 Task: Add The Butcher Shop Spicy Andouille Sausage to the cart.
Action: Mouse moved to (22, 335)
Screenshot: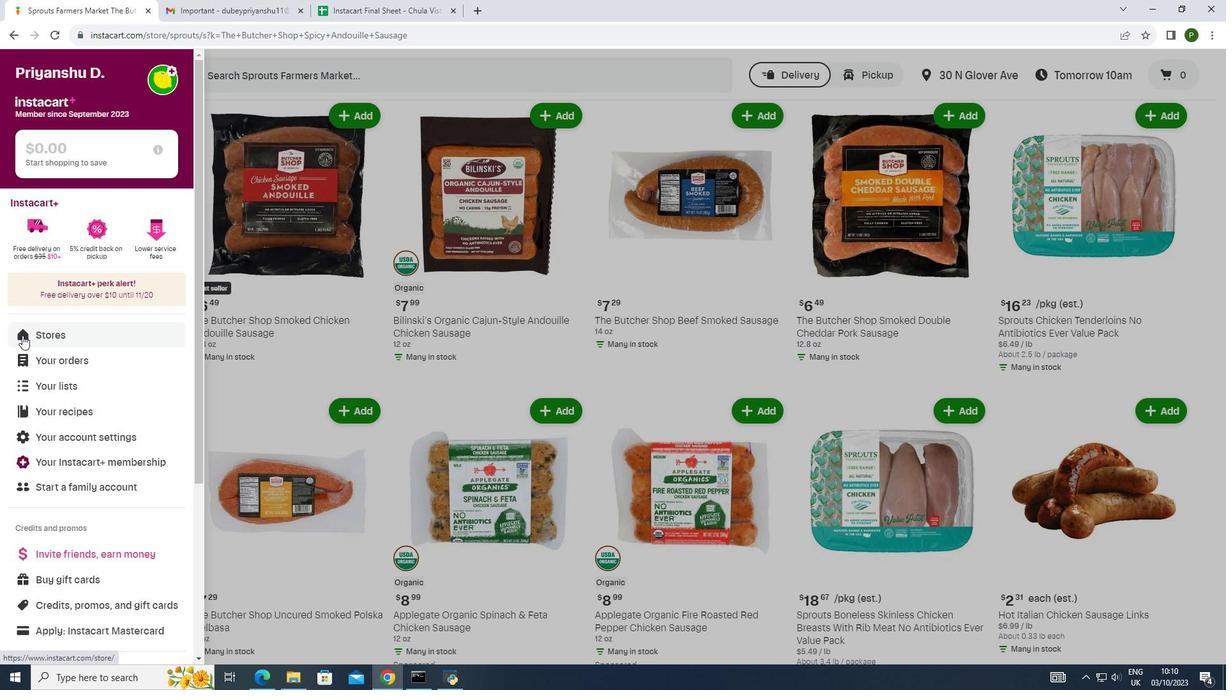 
Action: Mouse pressed left at (22, 335)
Screenshot: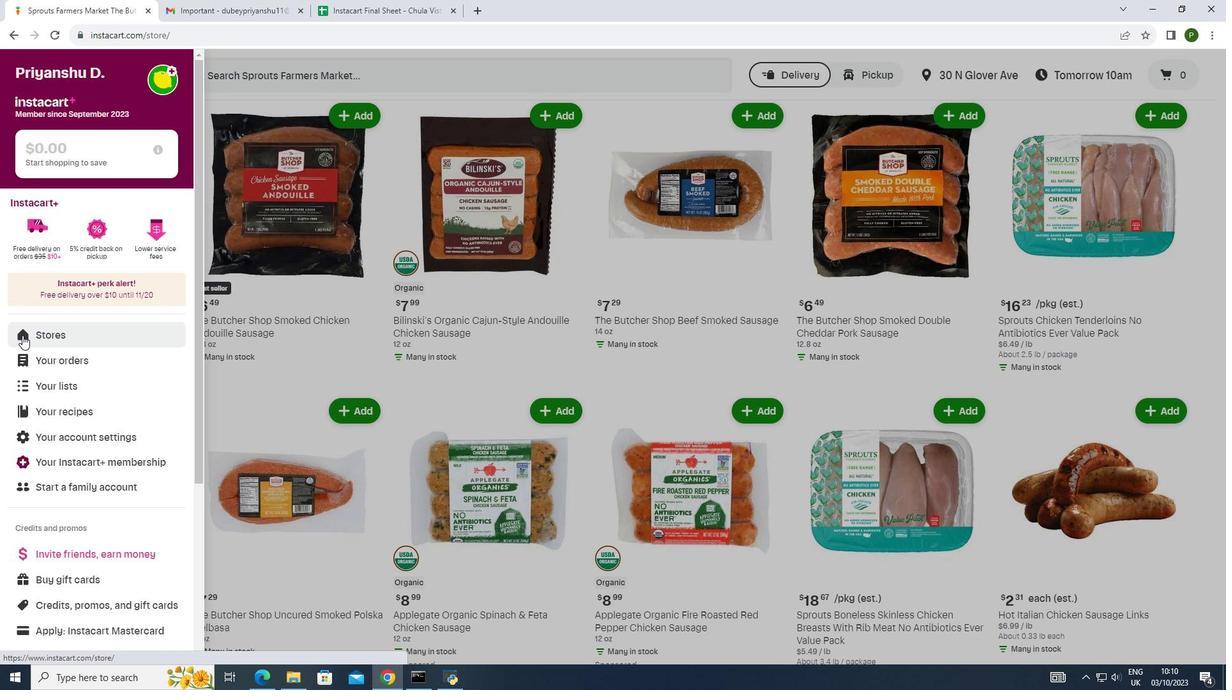 
Action: Mouse moved to (285, 116)
Screenshot: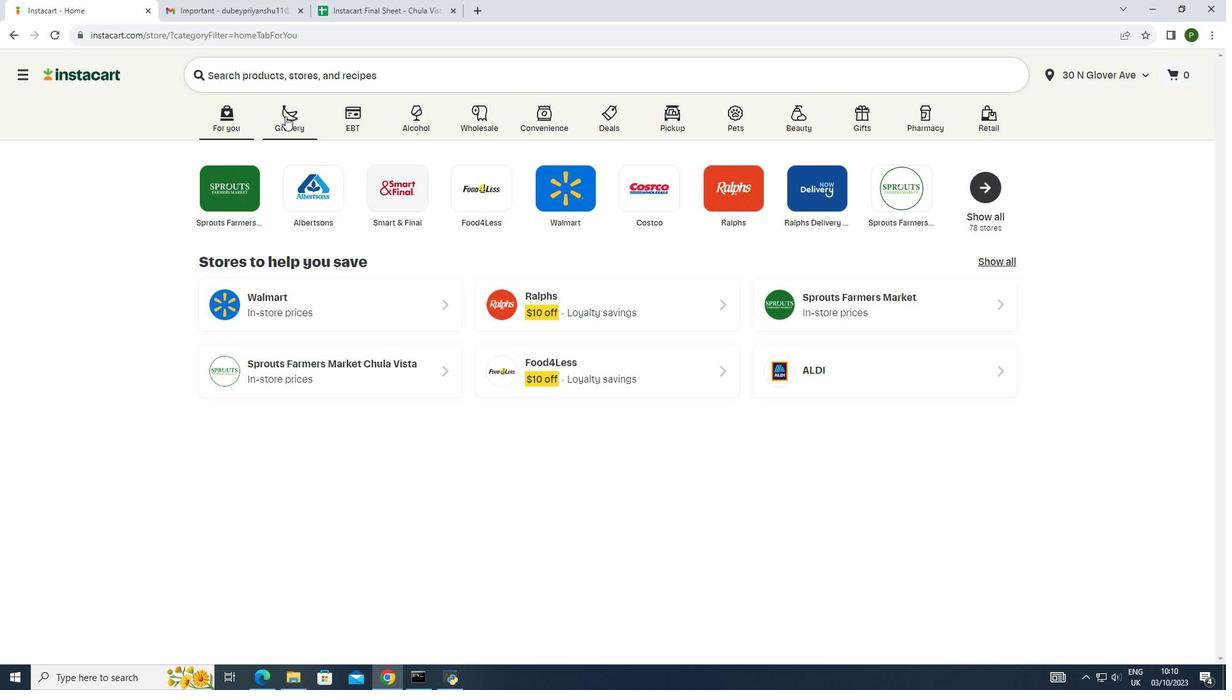 
Action: Mouse pressed left at (285, 116)
Screenshot: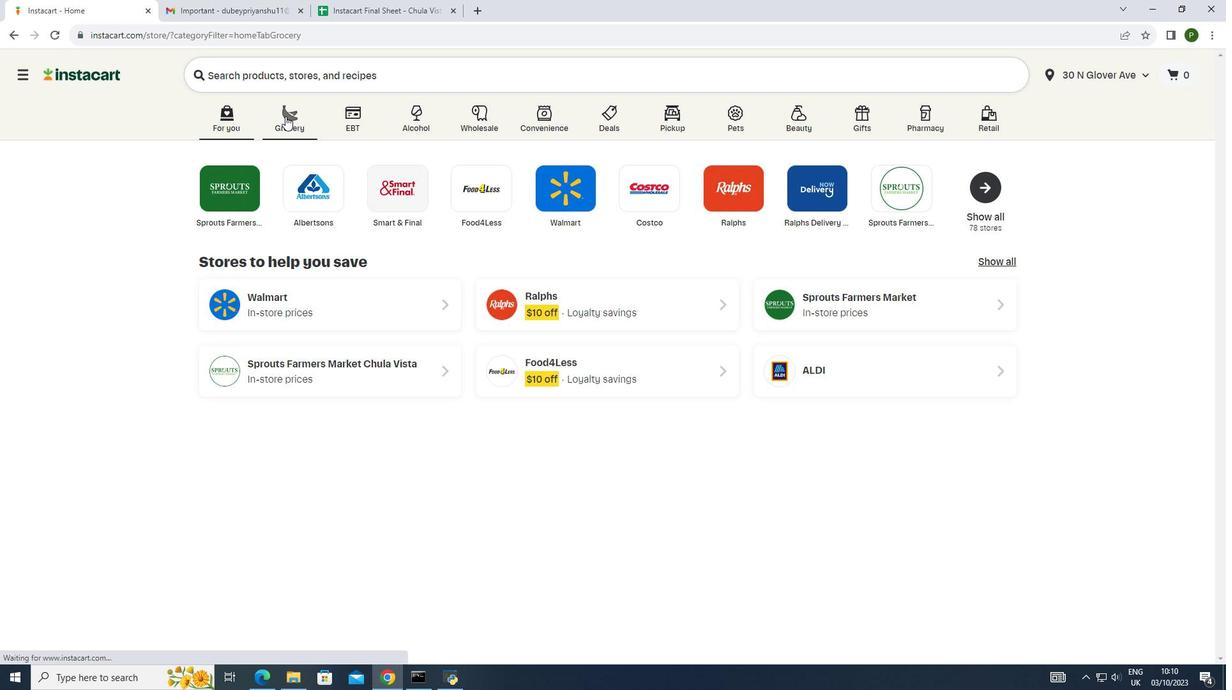 
Action: Mouse moved to (652, 183)
Screenshot: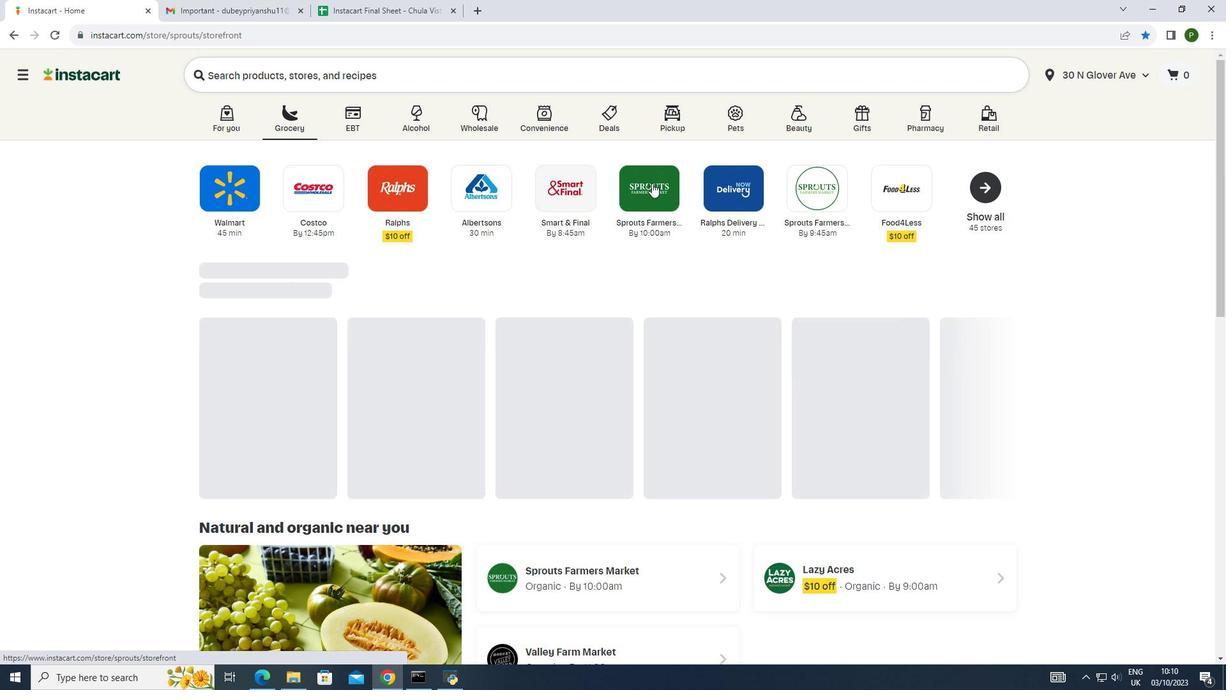 
Action: Mouse pressed left at (652, 183)
Screenshot: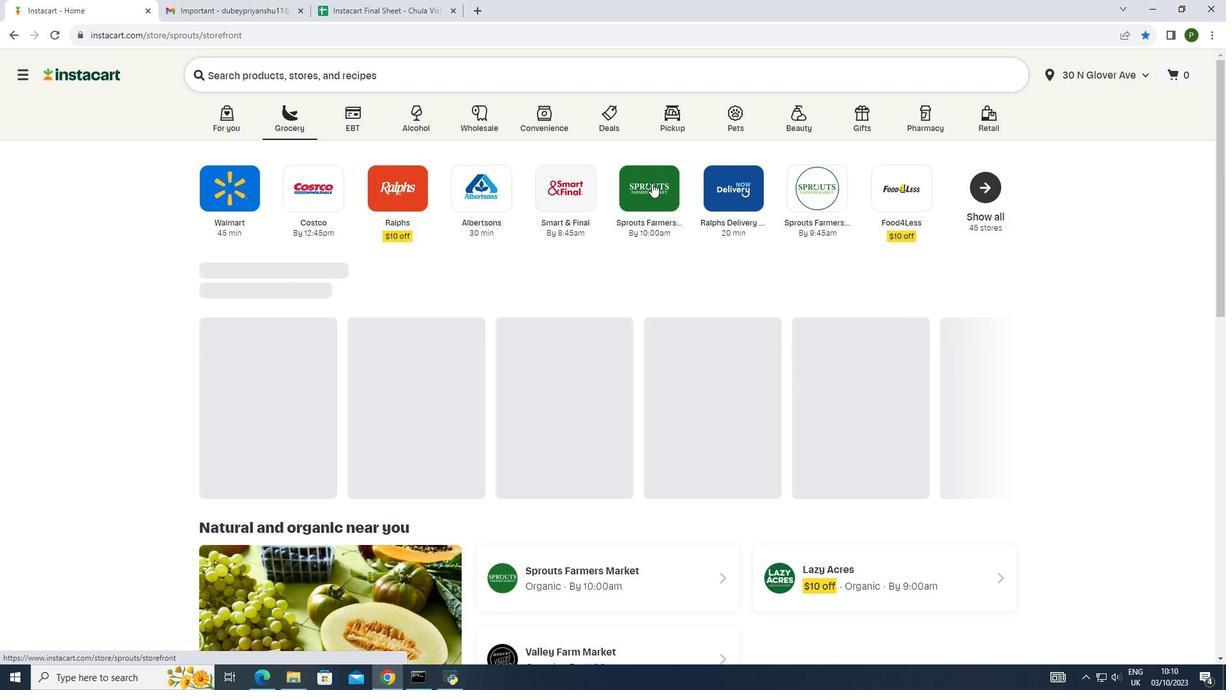 
Action: Mouse moved to (74, 343)
Screenshot: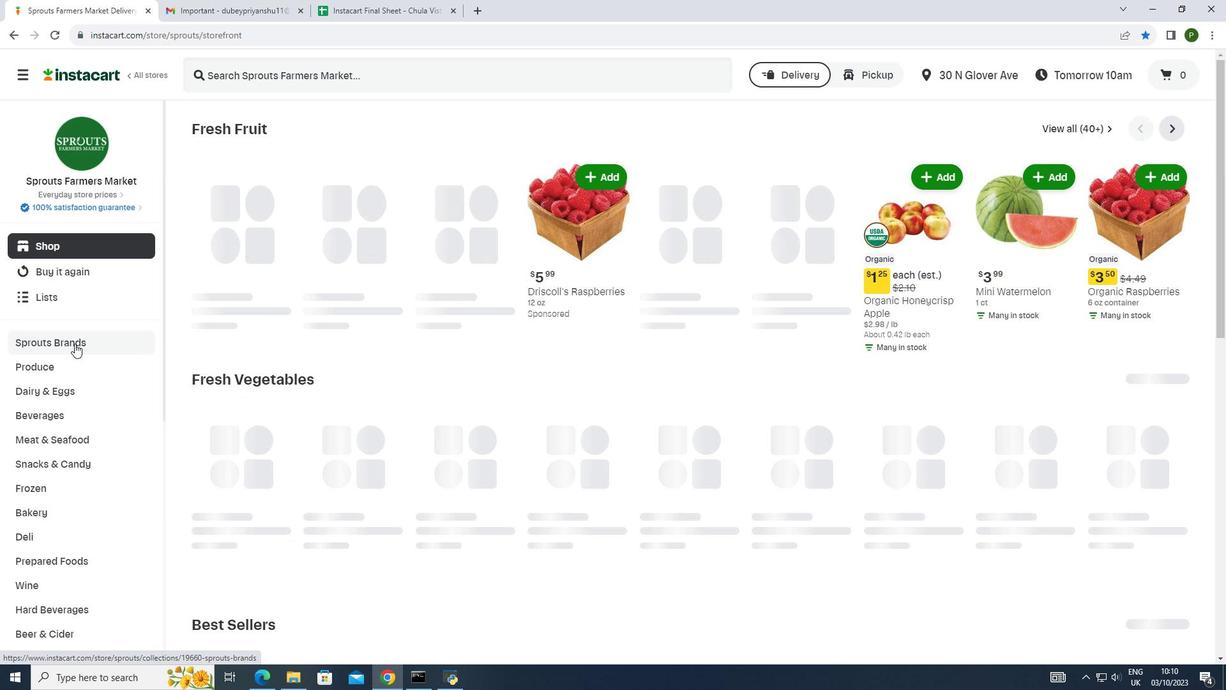 
Action: Mouse pressed left at (74, 343)
Screenshot: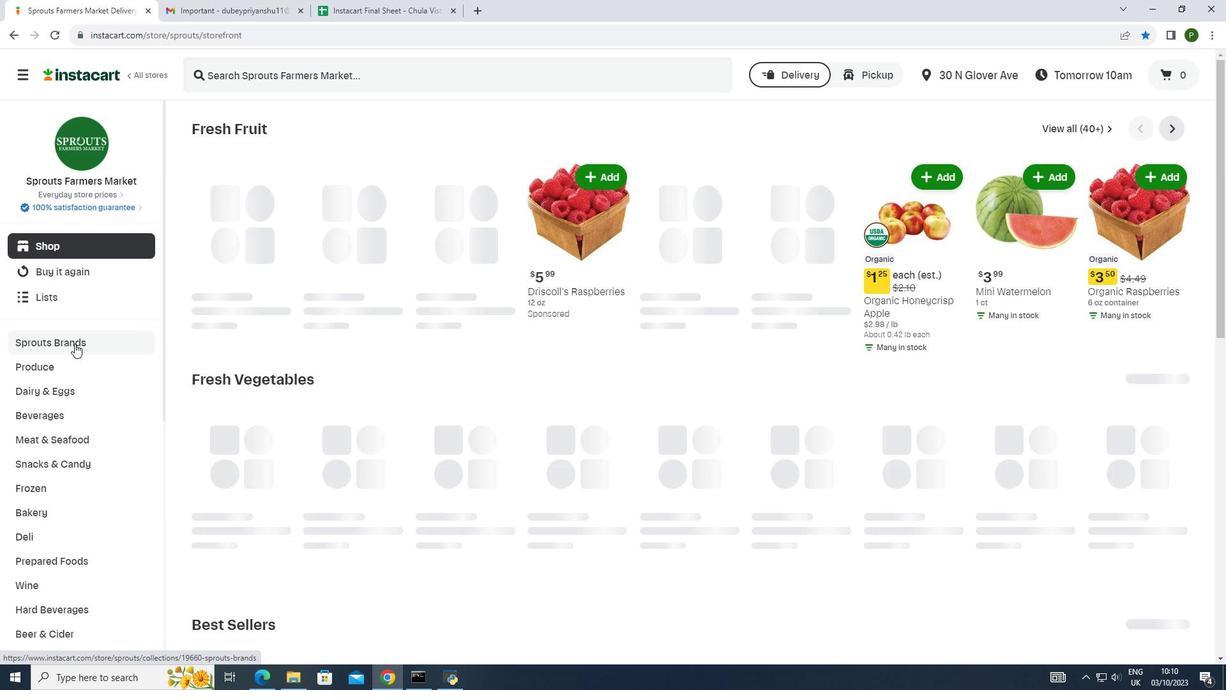 
Action: Mouse moved to (76, 394)
Screenshot: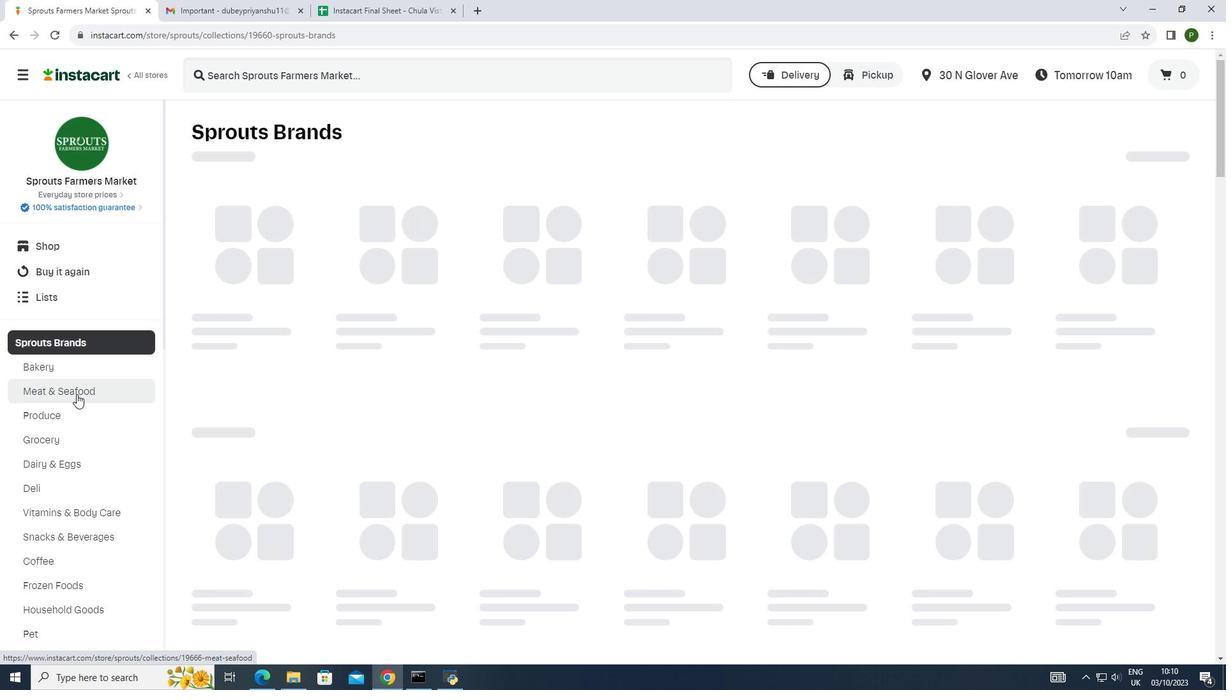 
Action: Mouse pressed left at (76, 394)
Screenshot: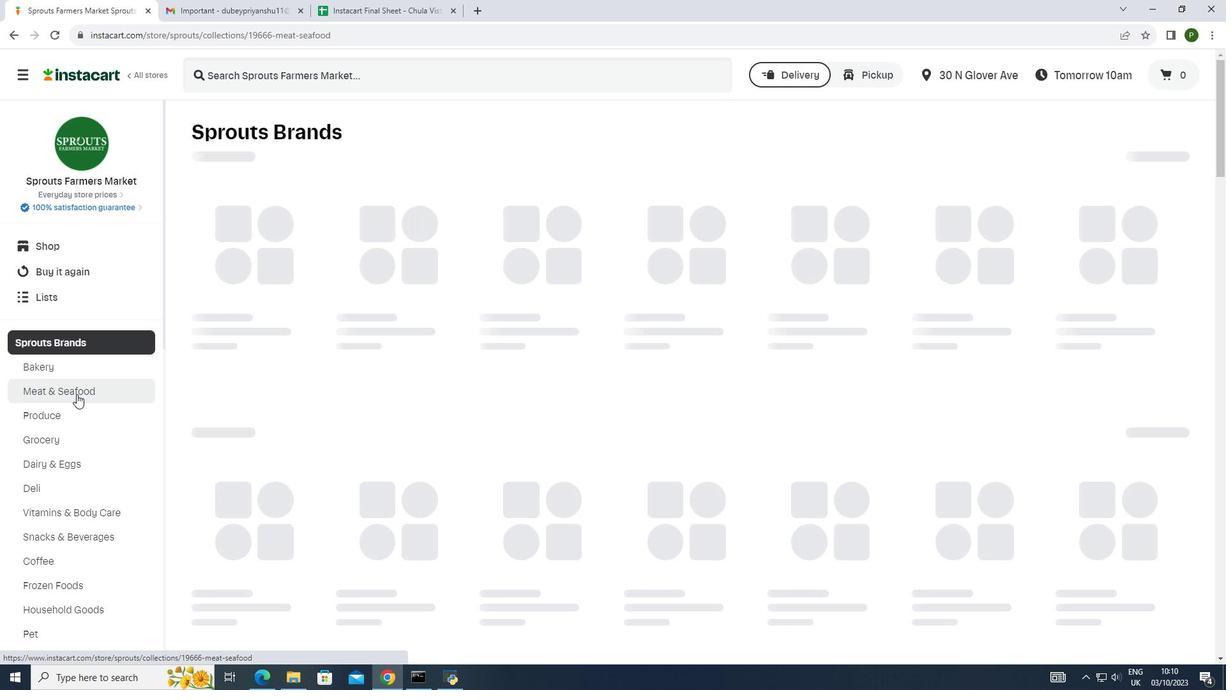 
Action: Mouse moved to (275, 221)
Screenshot: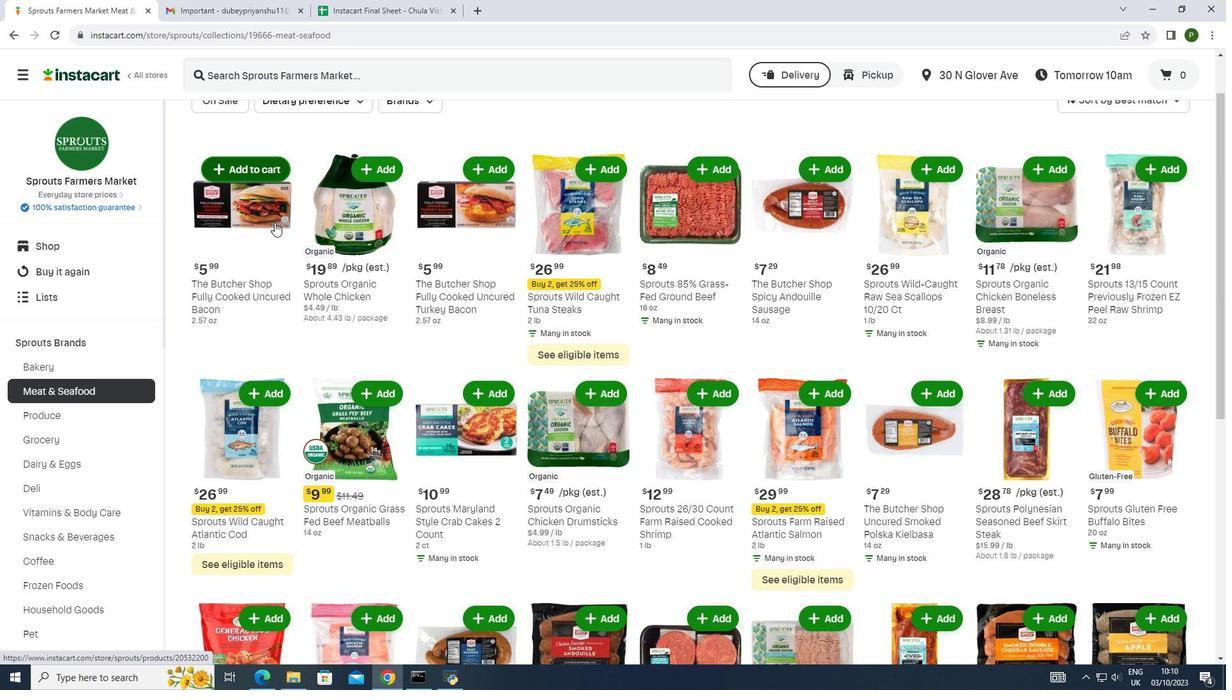 
Action: Mouse scrolled (275, 221) with delta (0, 0)
Screenshot: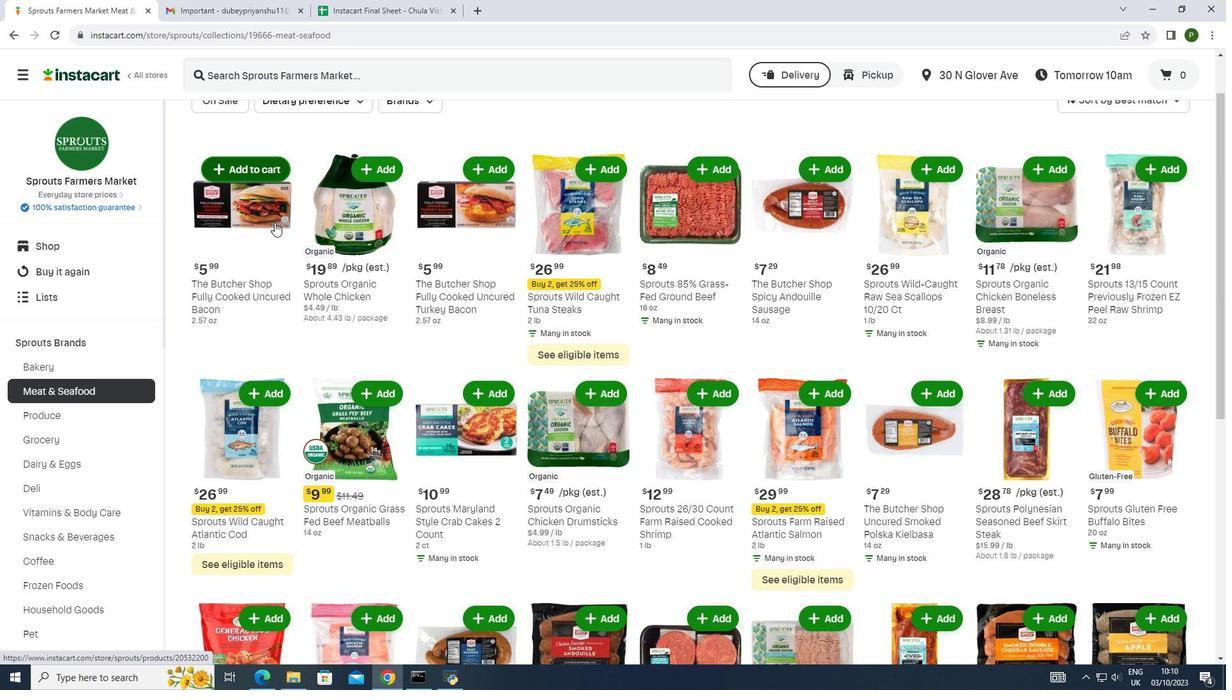 
Action: Mouse moved to (816, 162)
Screenshot: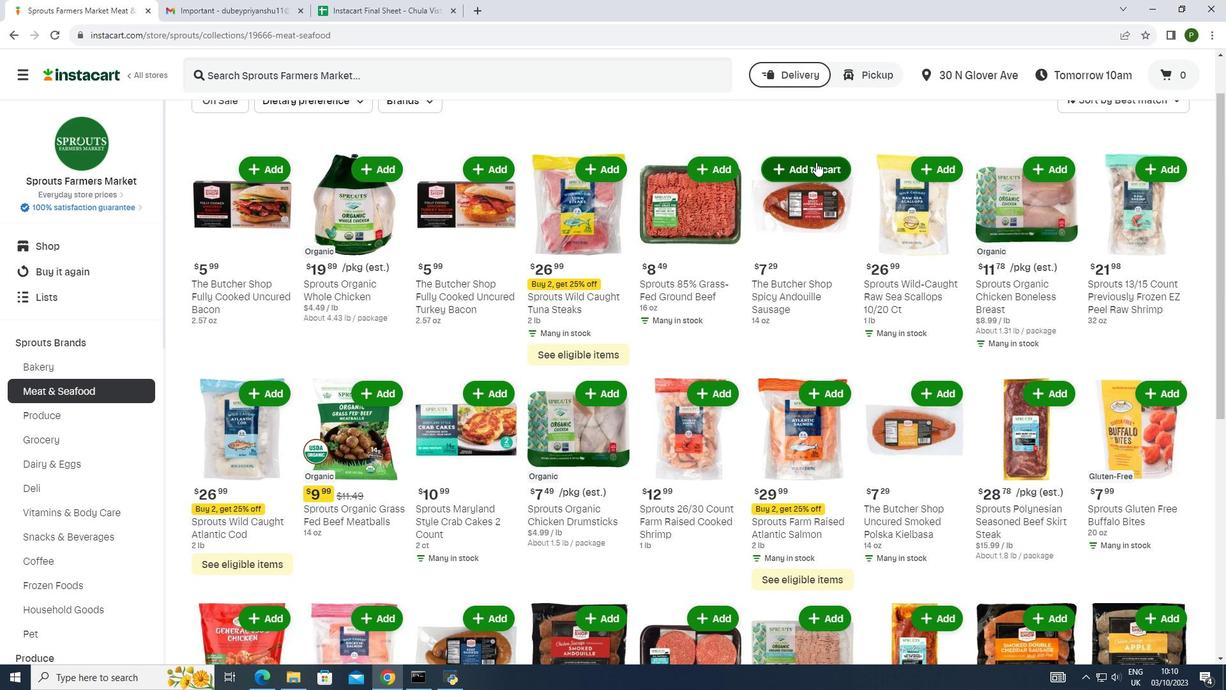 
Action: Mouse pressed left at (816, 162)
Screenshot: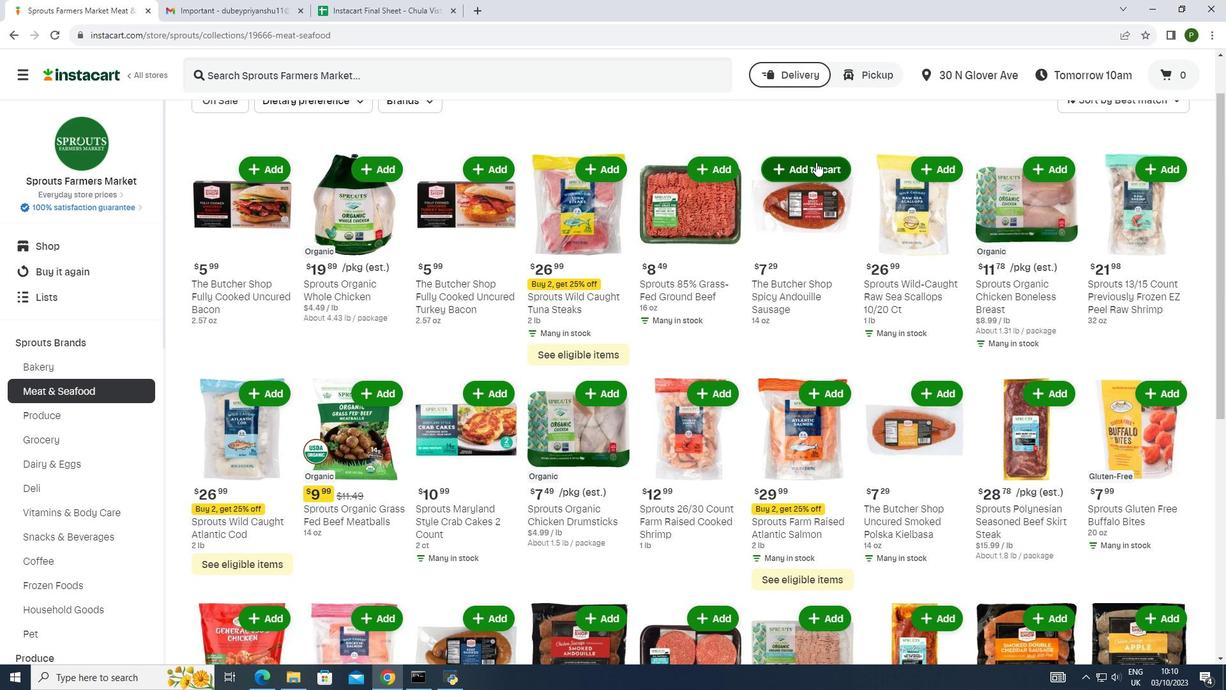 
